 Task: Show all amenities of Tree house in Grandview, Texas, United States.
Action: Mouse moved to (591, 135)
Screenshot: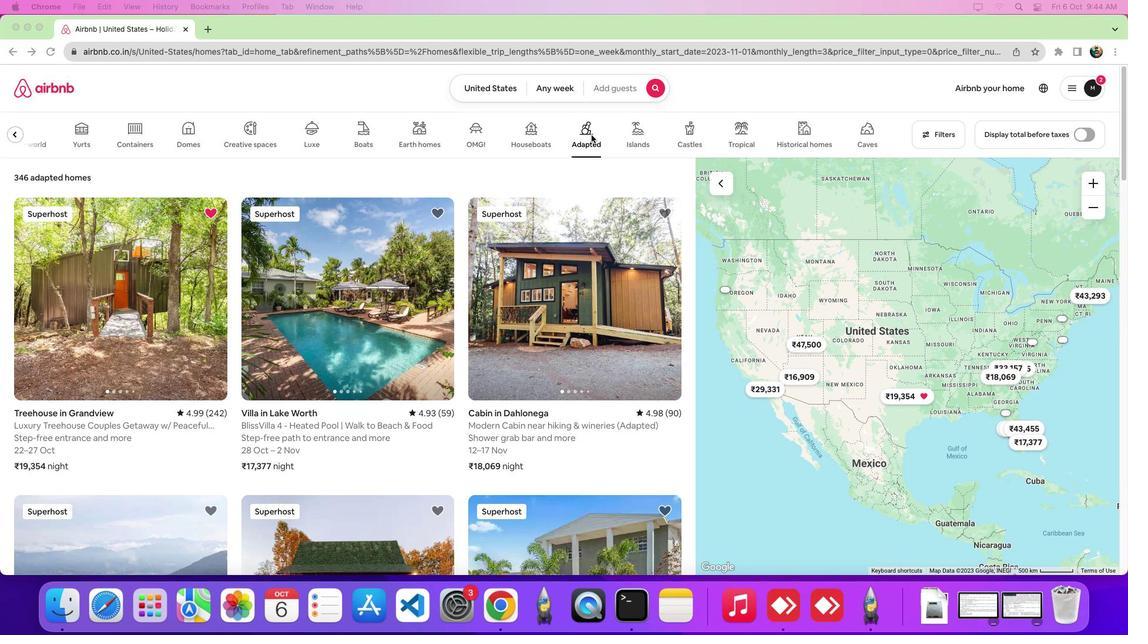 
Action: Mouse pressed left at (591, 135)
Screenshot: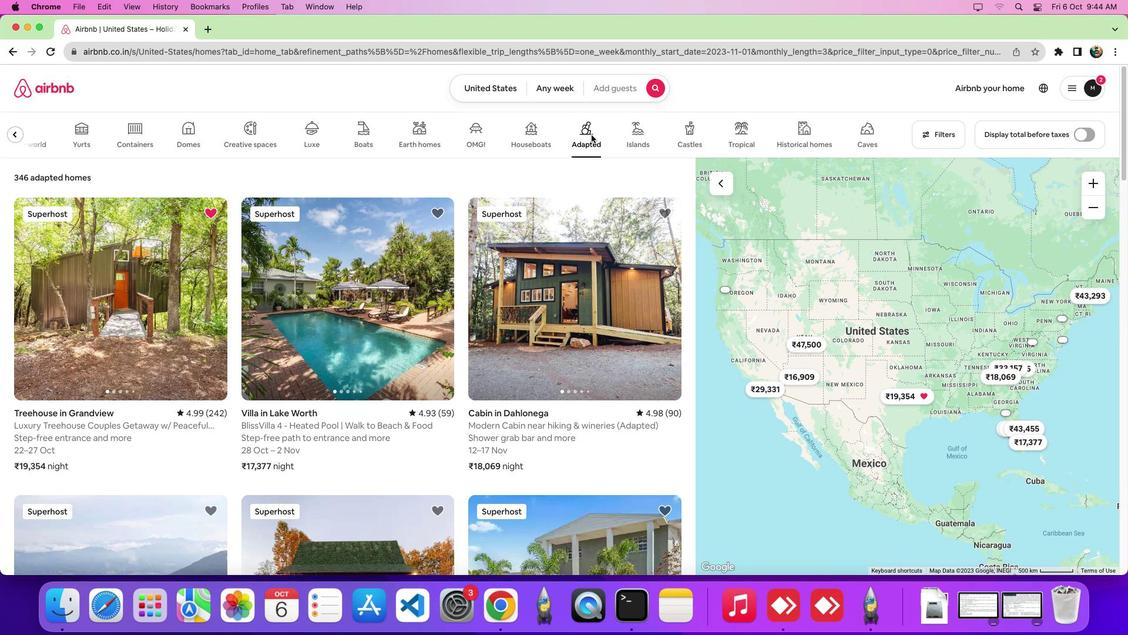 
Action: Mouse moved to (130, 305)
Screenshot: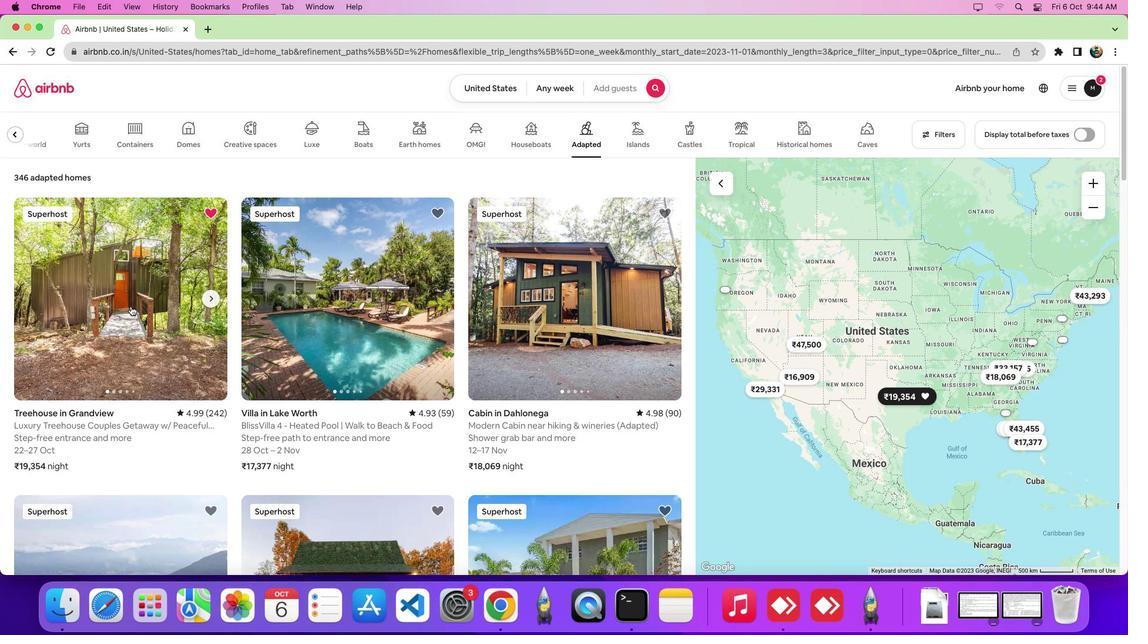 
Action: Mouse pressed left at (130, 305)
Screenshot: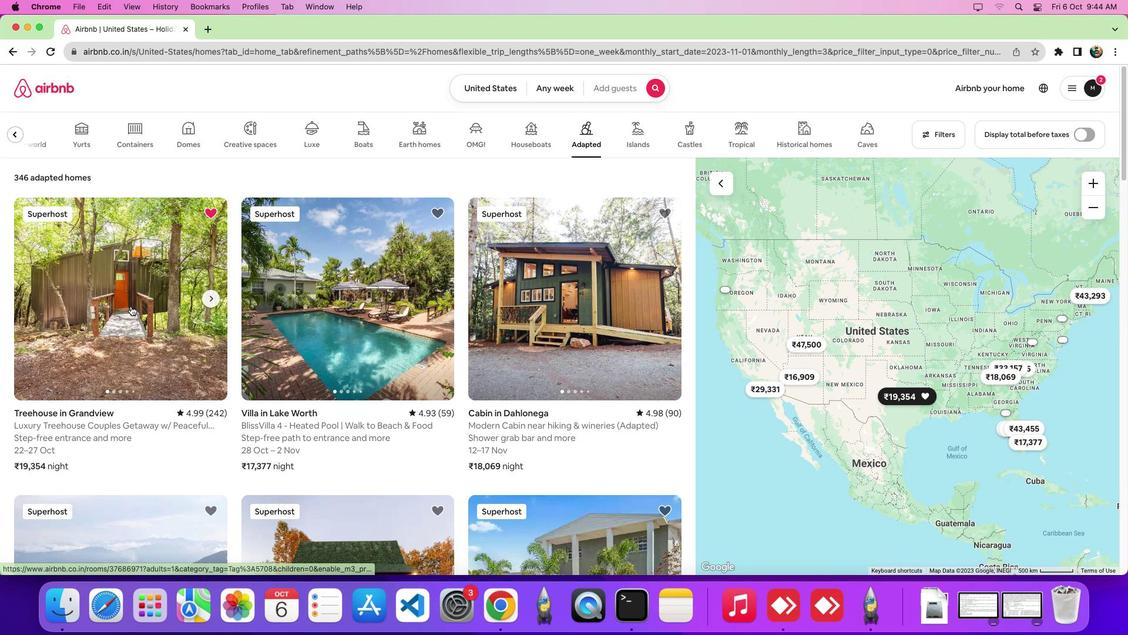 
Action: Mouse moved to (588, 348)
Screenshot: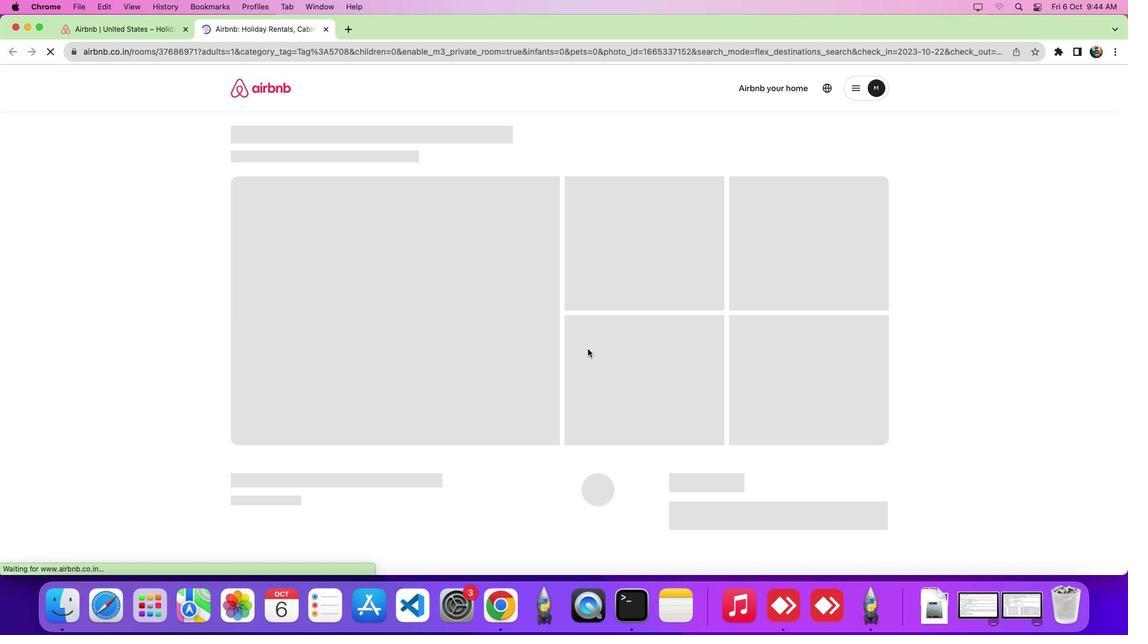 
Action: Mouse scrolled (588, 348) with delta (0, 0)
Screenshot: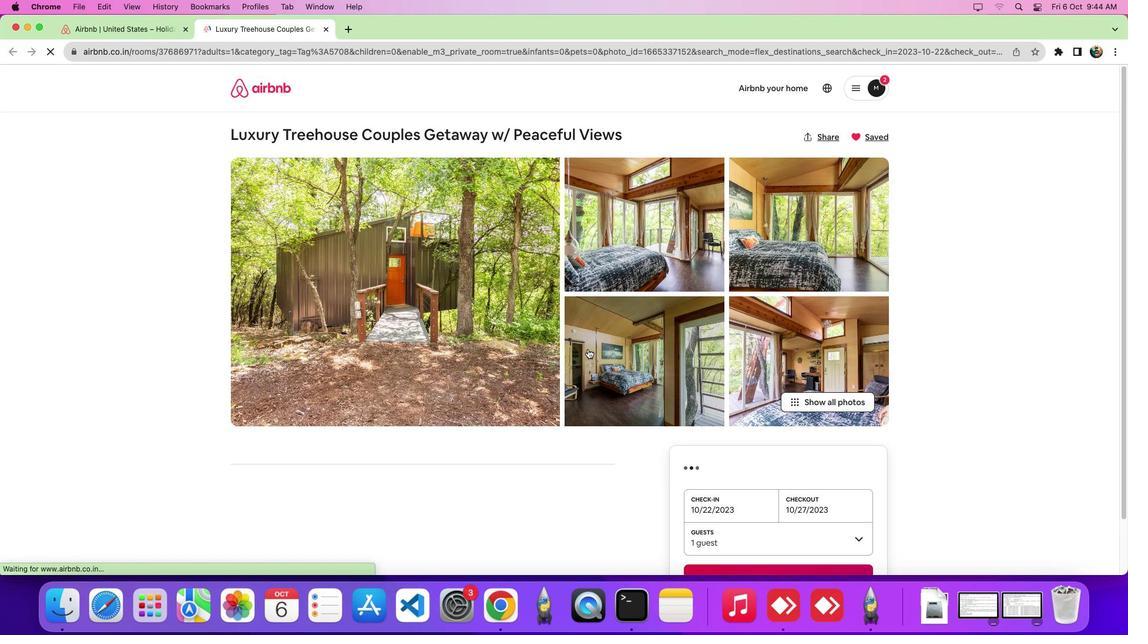 
Action: Mouse scrolled (588, 348) with delta (0, -1)
Screenshot: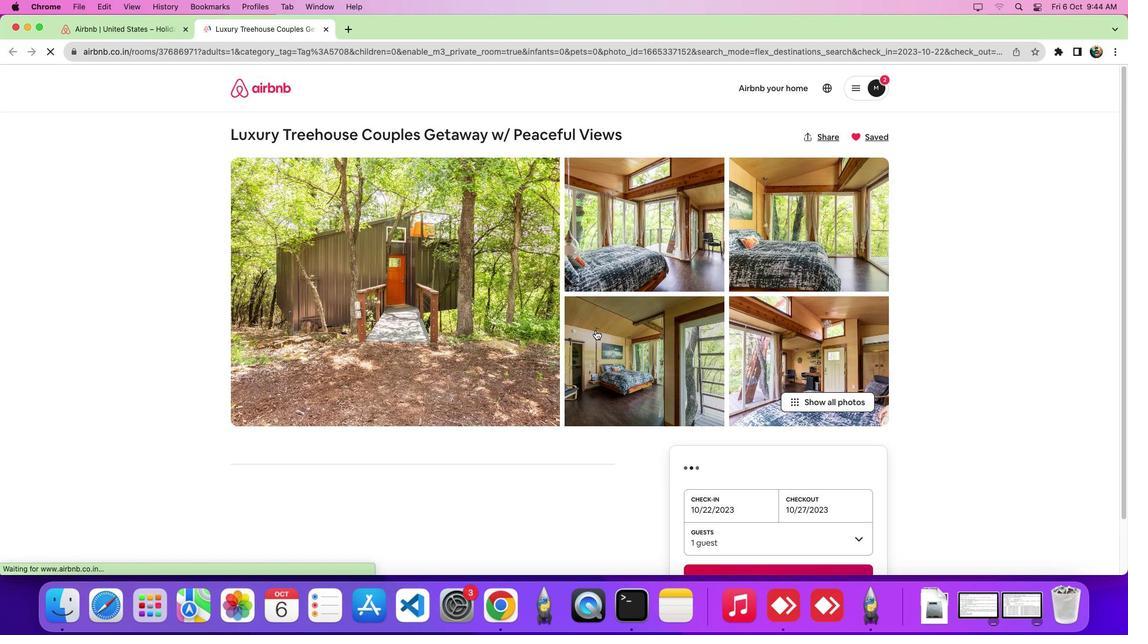 
Action: Mouse scrolled (588, 348) with delta (0, -5)
Screenshot: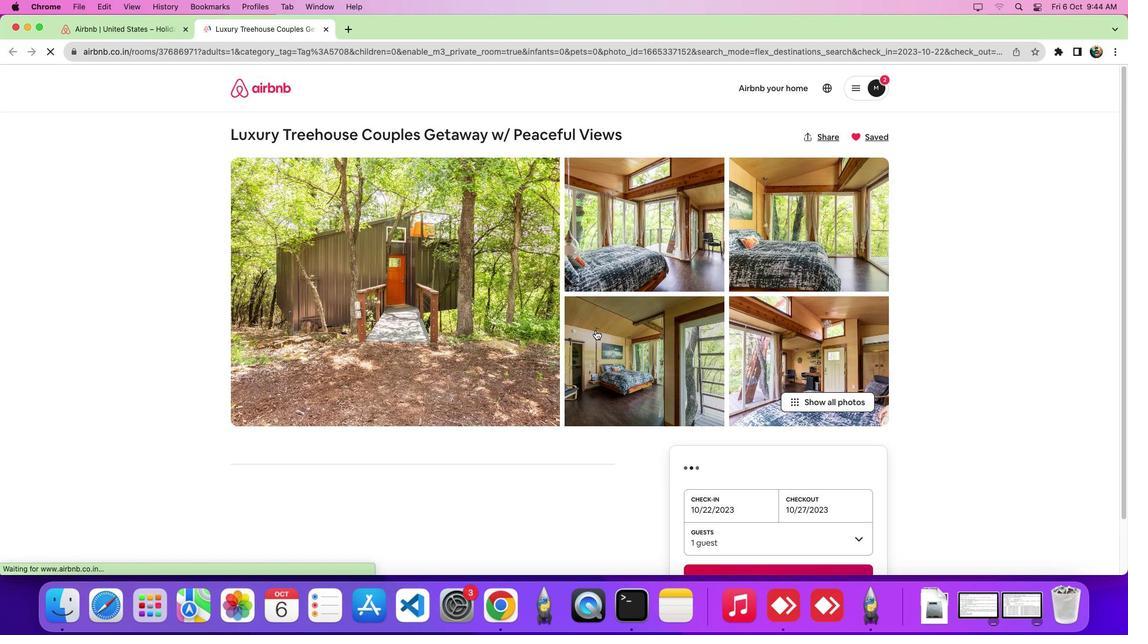 
Action: Mouse scrolled (588, 348) with delta (0, -8)
Screenshot: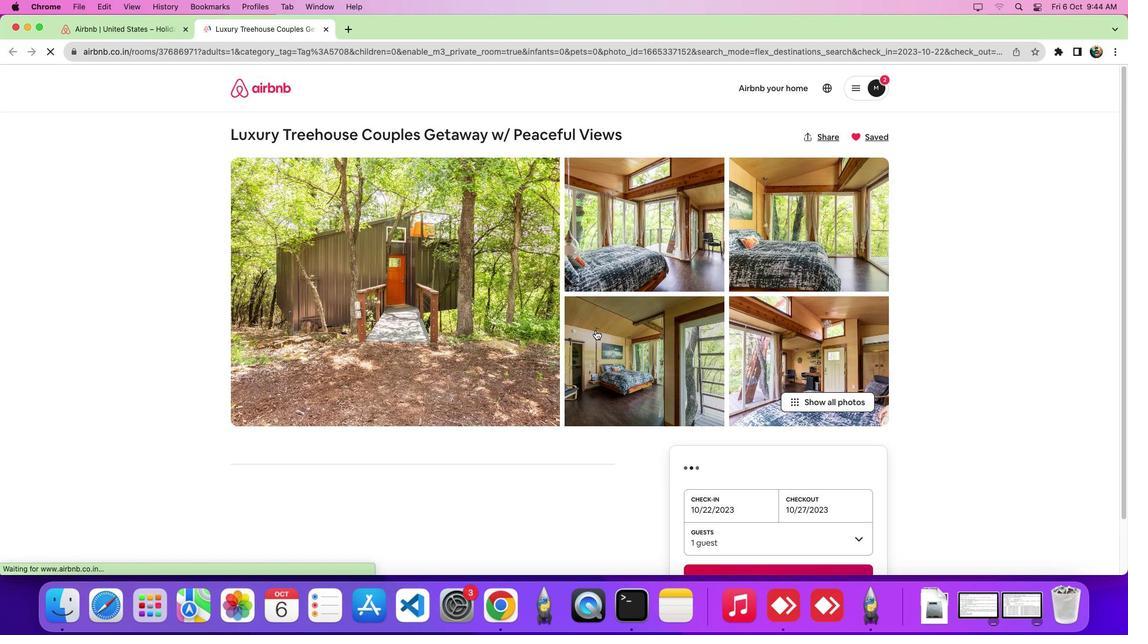 
Action: Mouse scrolled (588, 348) with delta (0, -8)
Screenshot: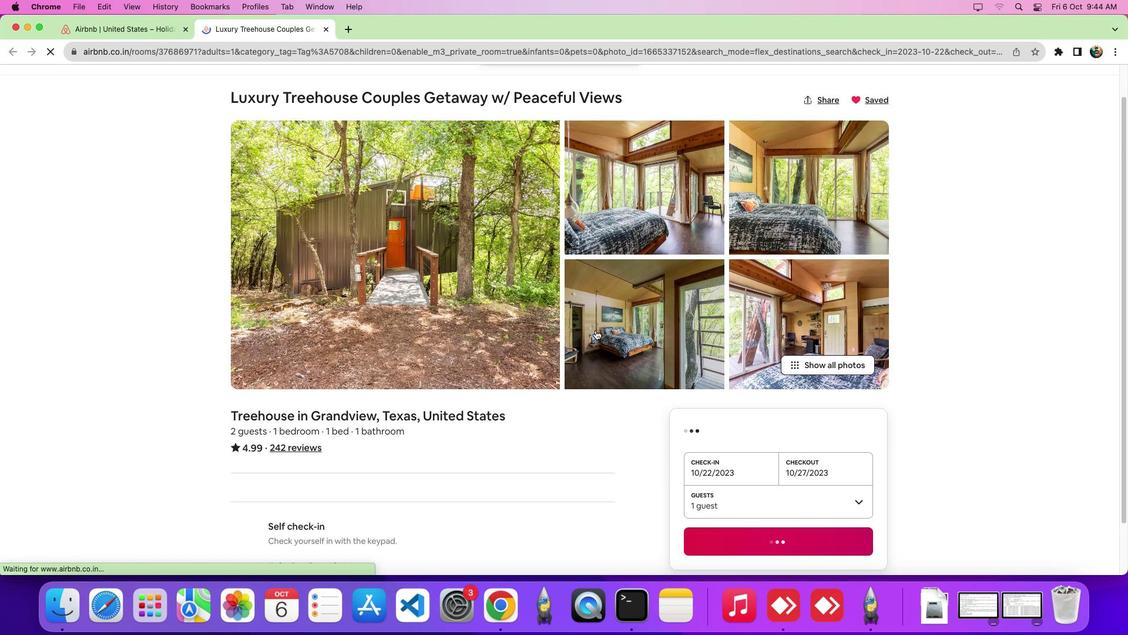 
Action: Mouse scrolled (588, 348) with delta (0, -9)
Screenshot: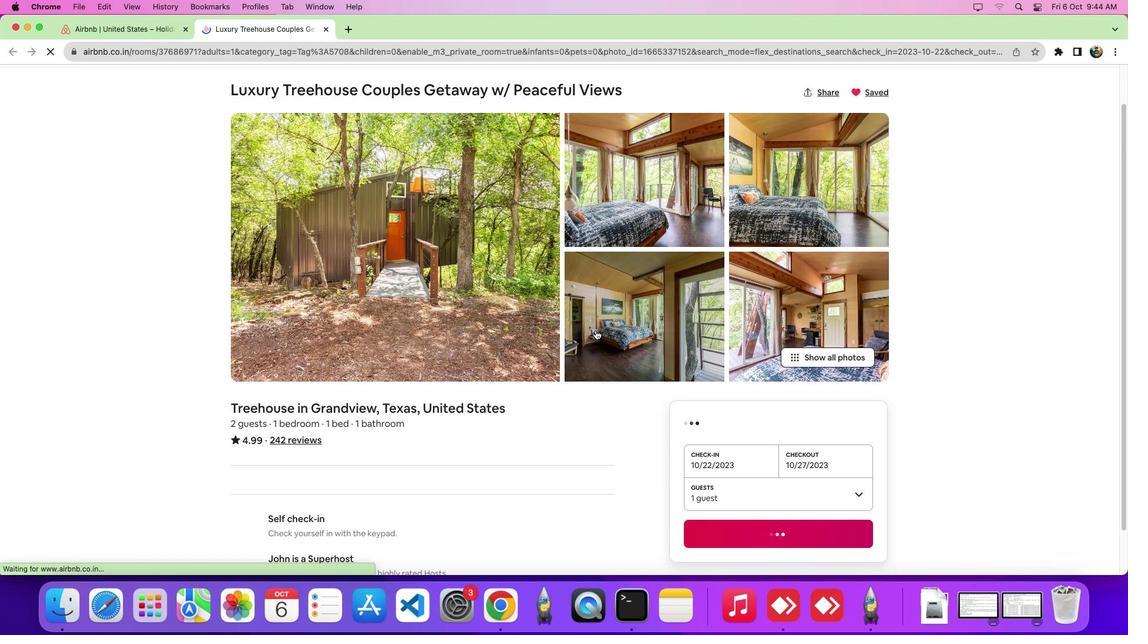 
Action: Mouse moved to (596, 330)
Screenshot: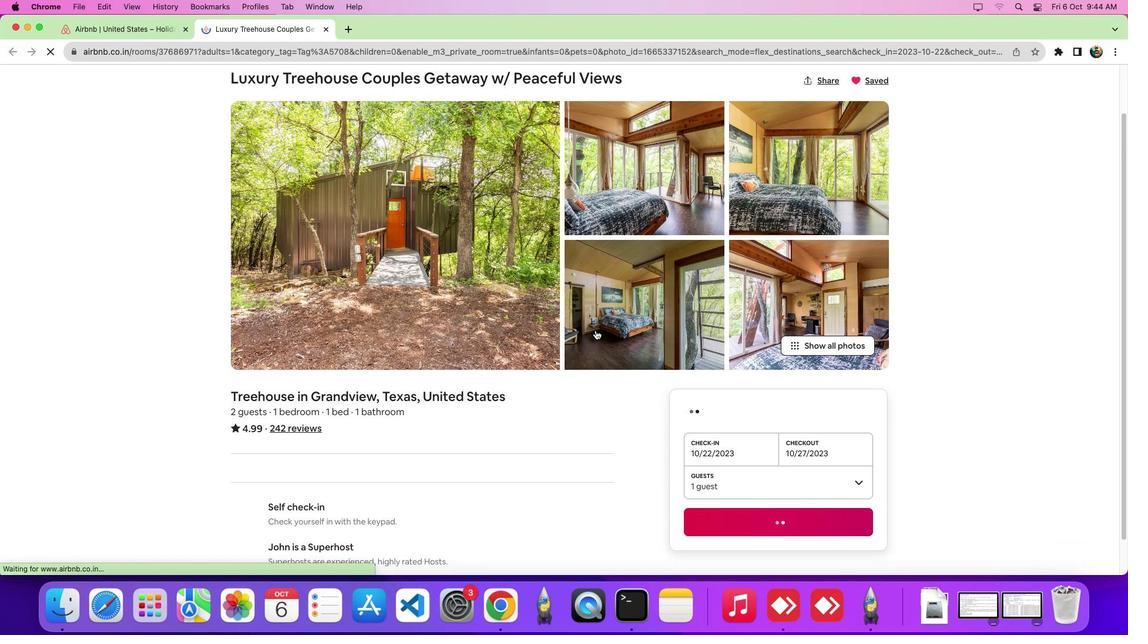 
Action: Mouse scrolled (596, 330) with delta (0, 0)
Screenshot: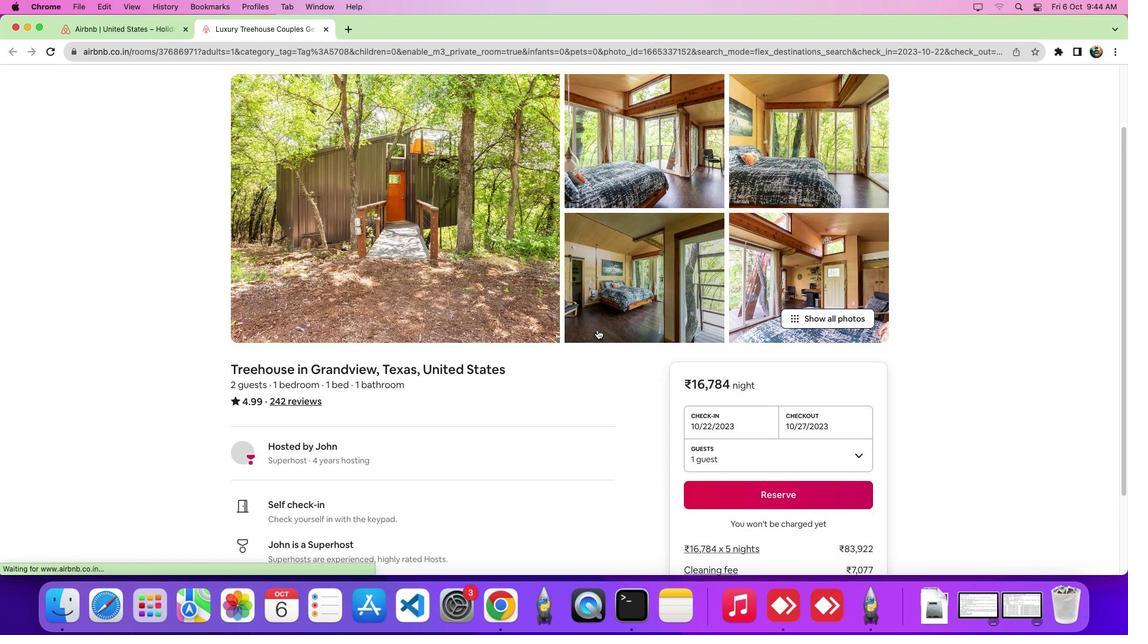 
Action: Mouse scrolled (596, 330) with delta (0, -1)
Screenshot: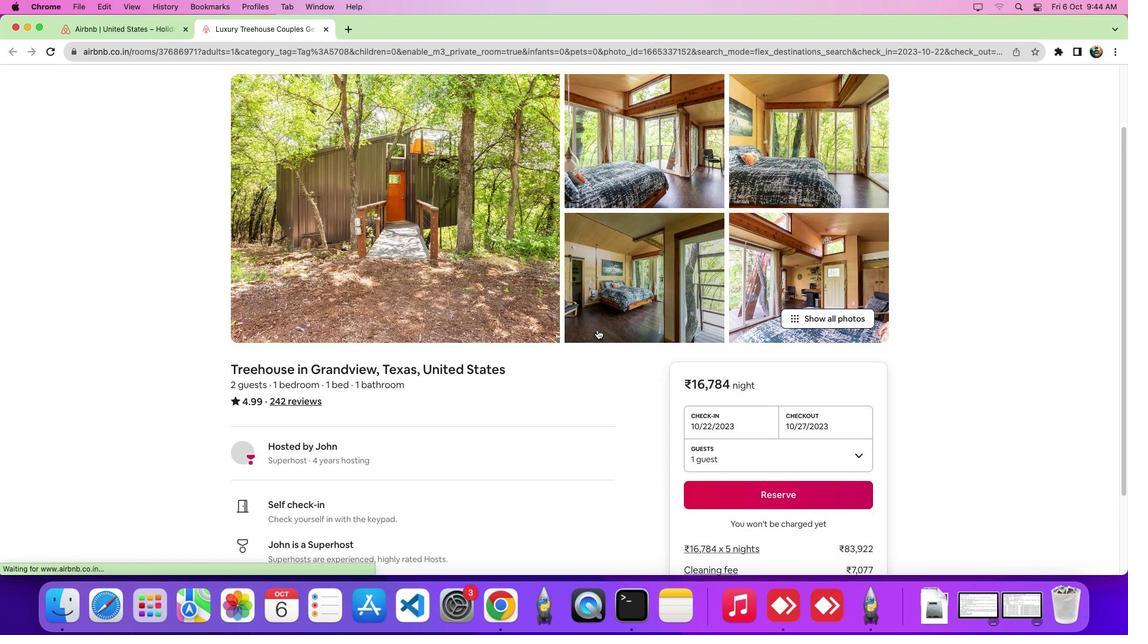 
Action: Mouse scrolled (596, 330) with delta (0, -5)
Screenshot: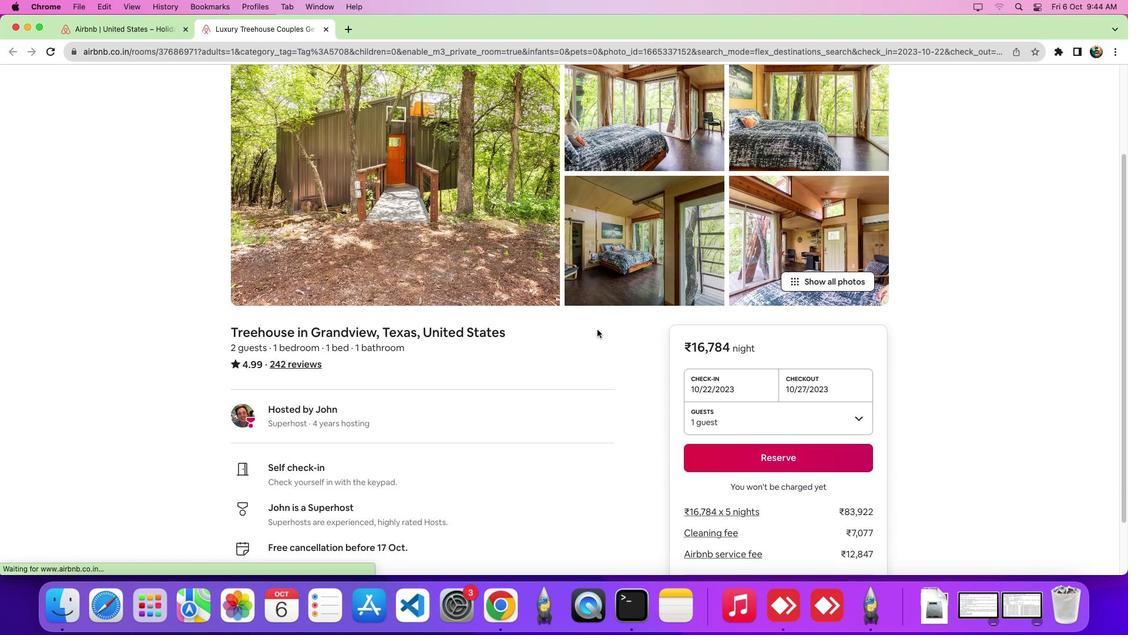 
Action: Mouse scrolled (596, 330) with delta (0, -8)
Screenshot: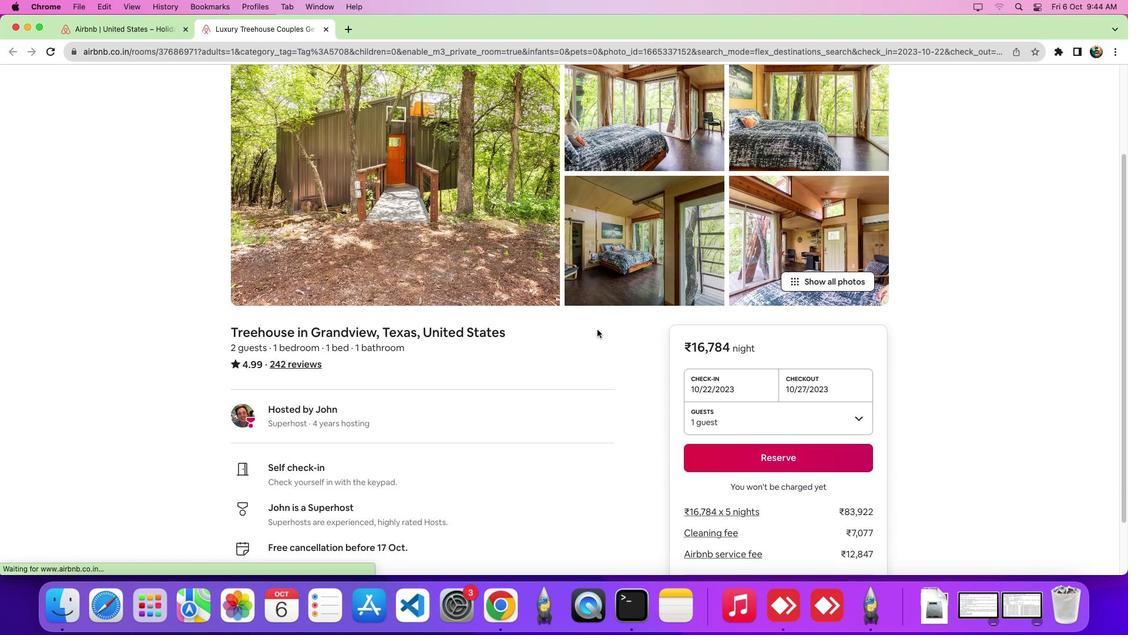 
Action: Mouse scrolled (596, 330) with delta (0, -9)
Screenshot: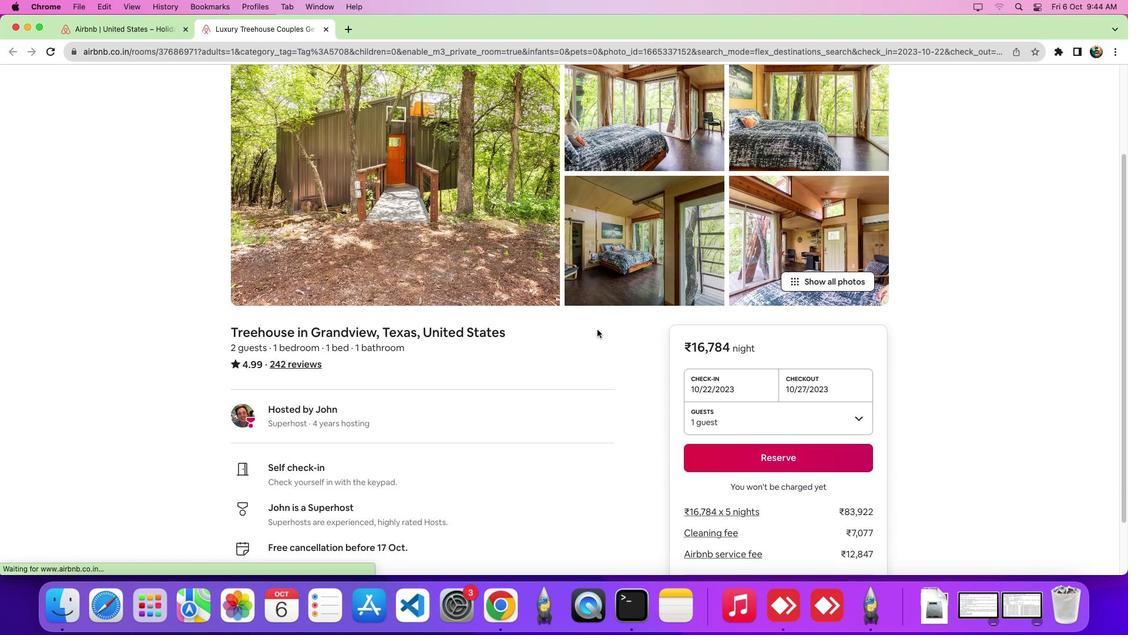 
Action: Mouse moved to (597, 329)
Screenshot: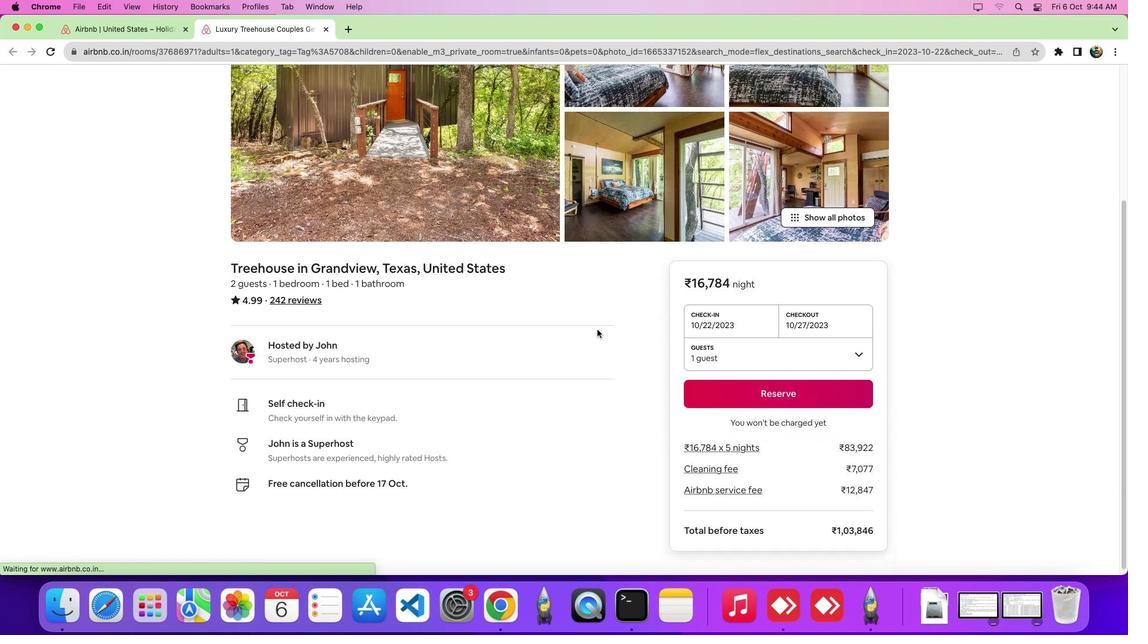 
Action: Mouse scrolled (597, 329) with delta (0, 0)
Screenshot: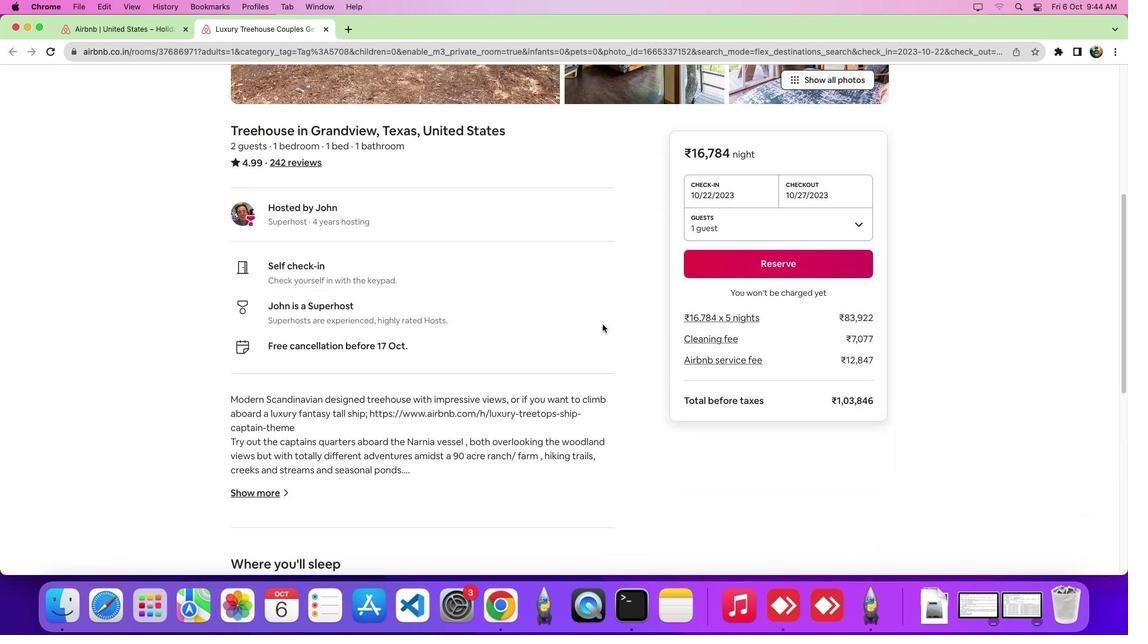 
Action: Mouse scrolled (597, 329) with delta (0, -1)
Screenshot: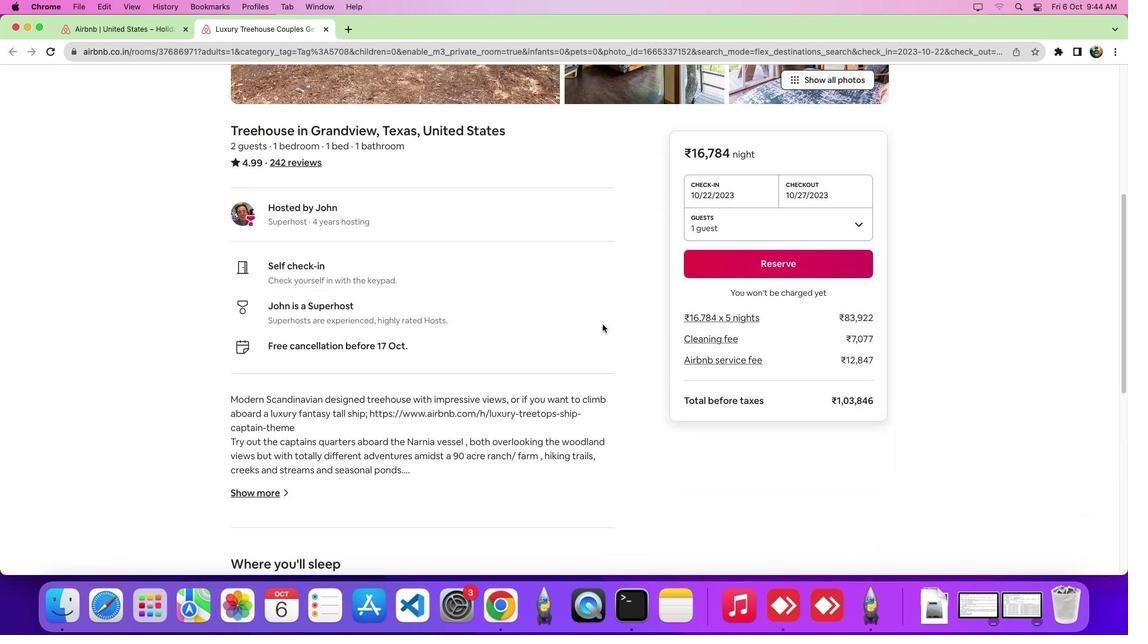 
Action: Mouse scrolled (597, 329) with delta (0, -5)
Screenshot: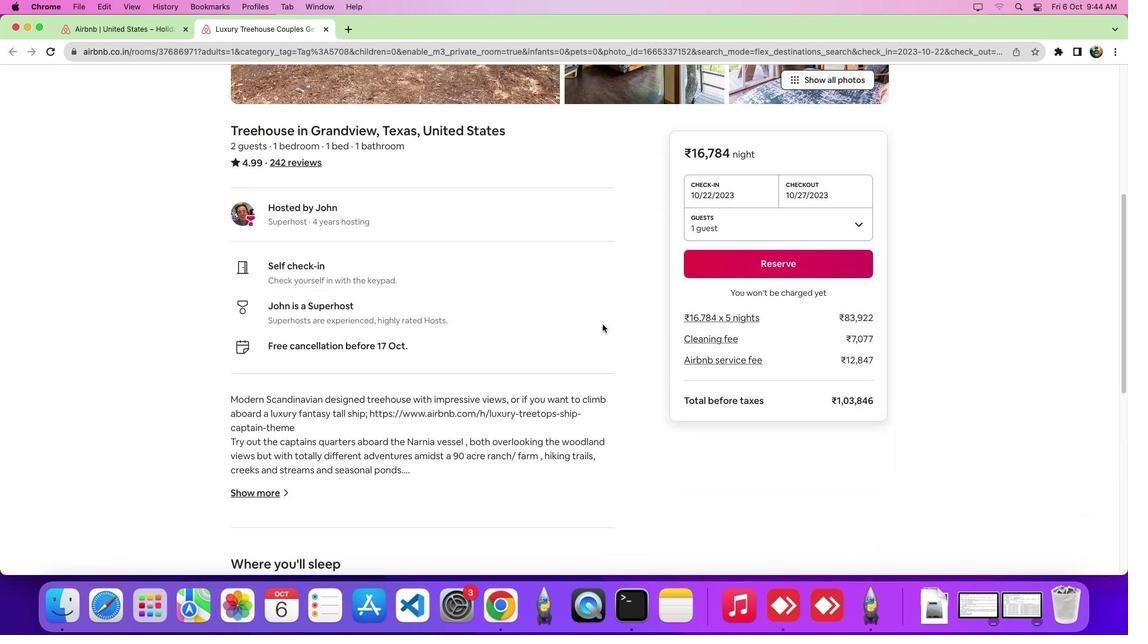 
Action: Mouse scrolled (597, 329) with delta (0, -8)
Screenshot: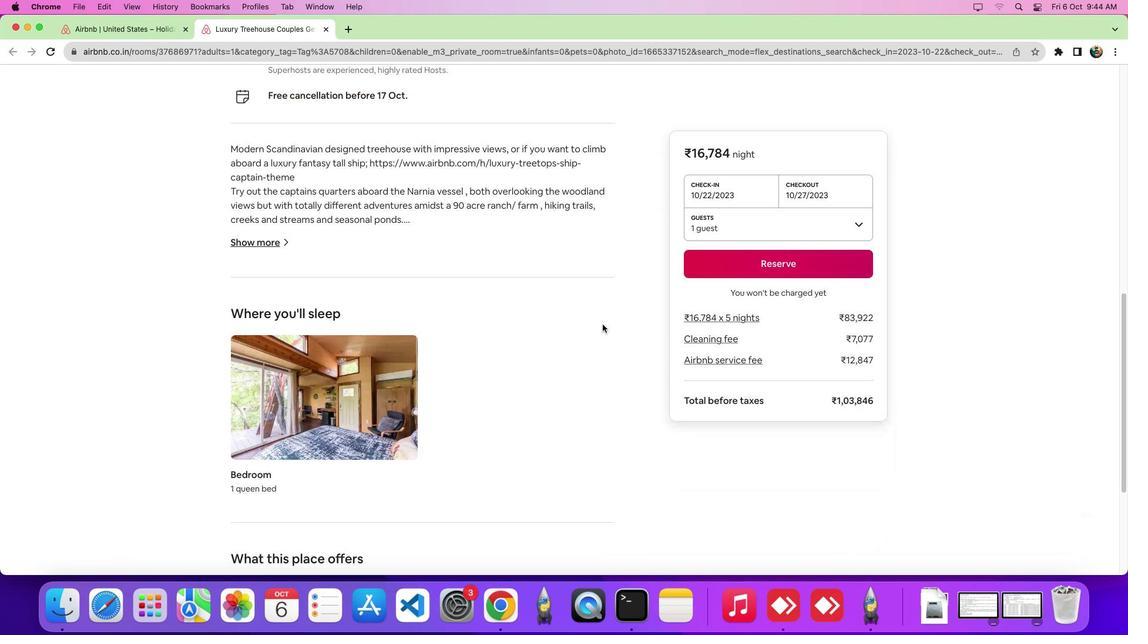 
Action: Mouse scrolled (597, 329) with delta (0, -9)
Screenshot: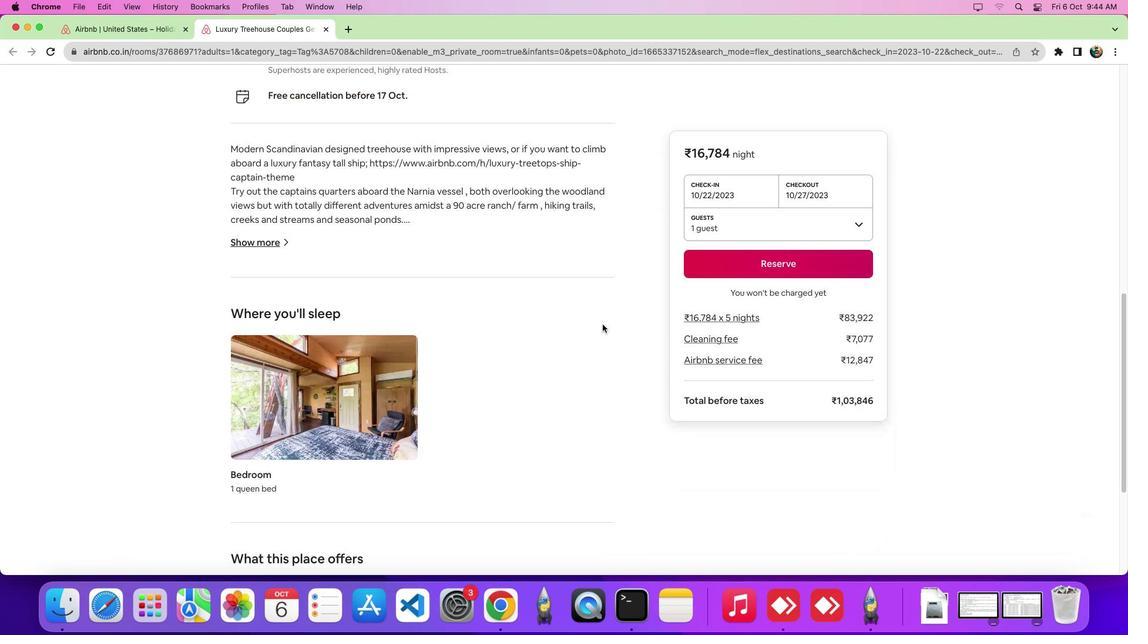 
Action: Mouse moved to (599, 328)
Screenshot: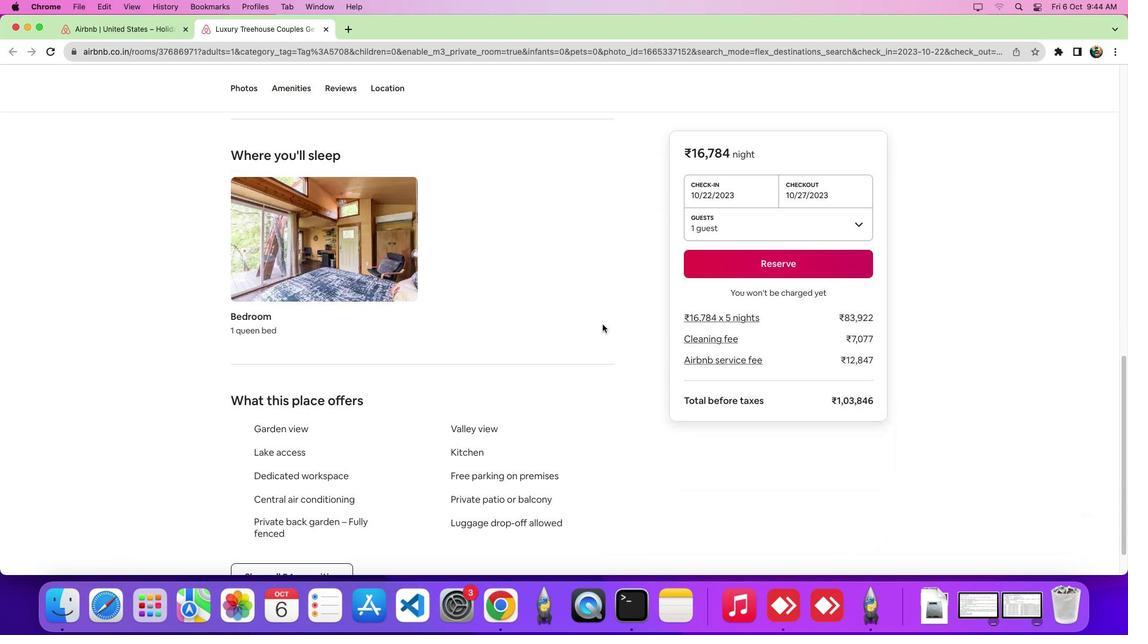 
Action: Mouse scrolled (599, 328) with delta (0, -9)
Screenshot: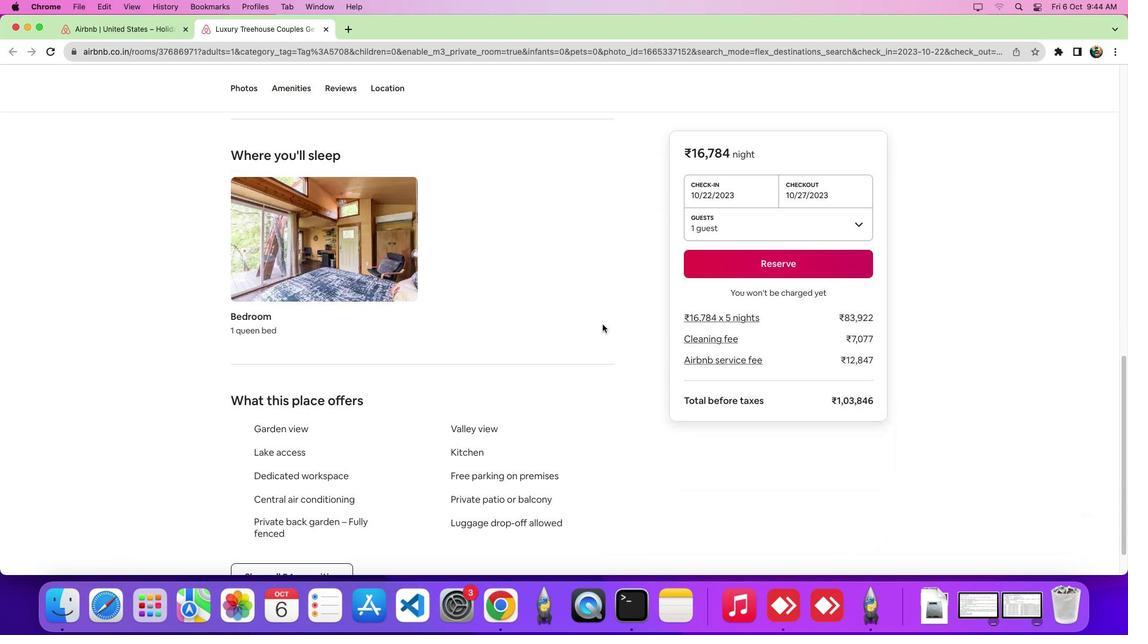 
Action: Mouse moved to (303, 92)
Screenshot: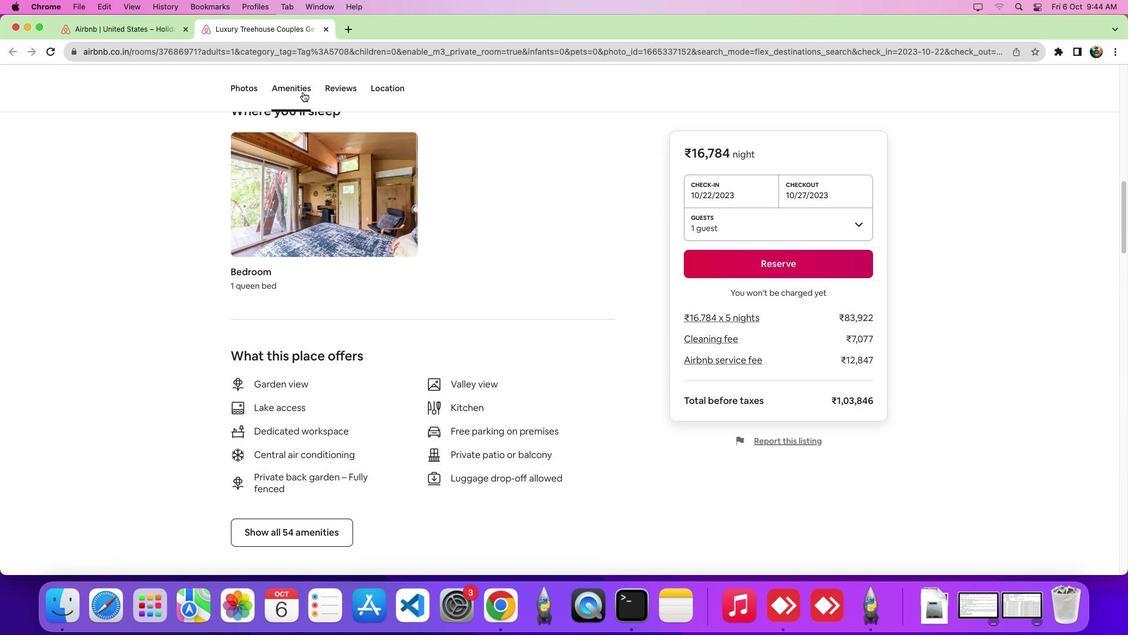 
Action: Mouse pressed left at (303, 92)
Screenshot: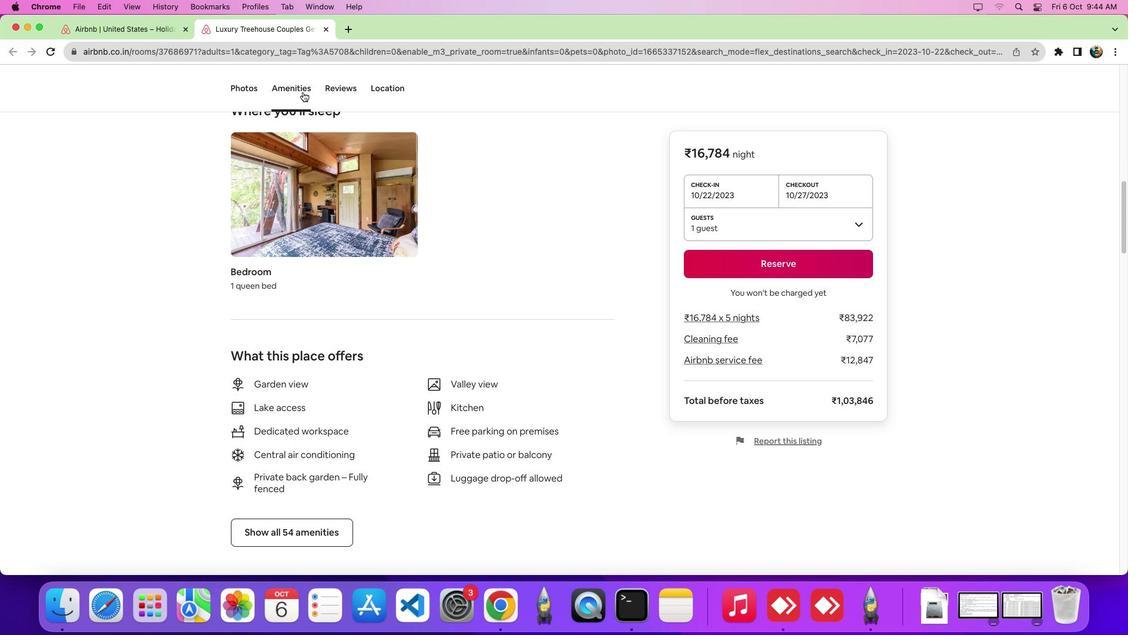 
Action: Mouse moved to (274, 331)
Screenshot: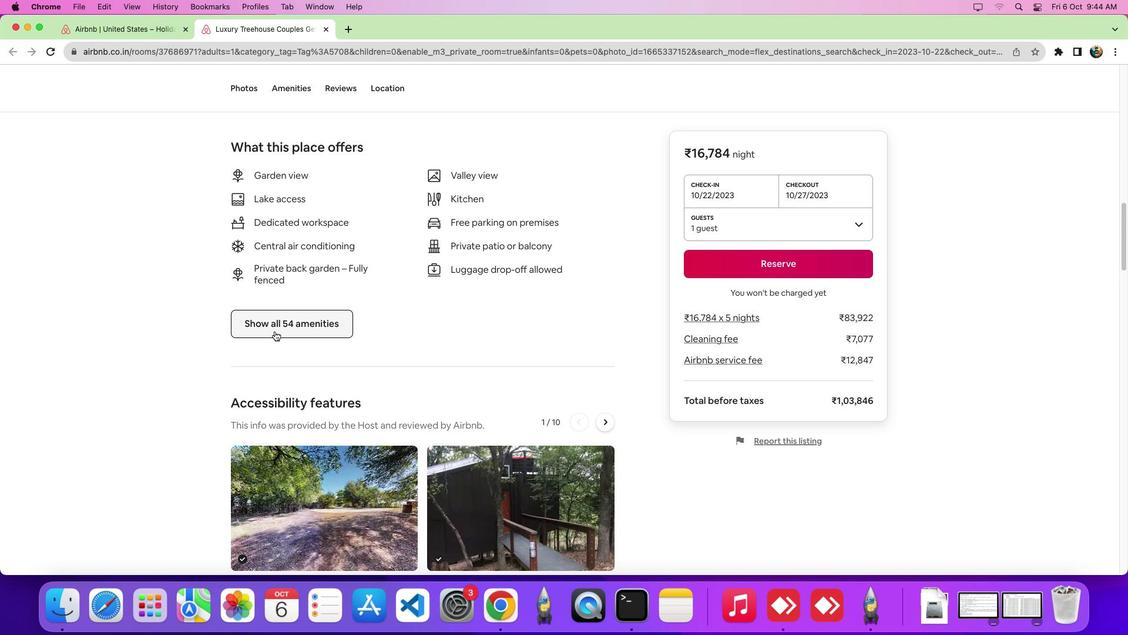 
Action: Mouse pressed left at (274, 331)
Screenshot: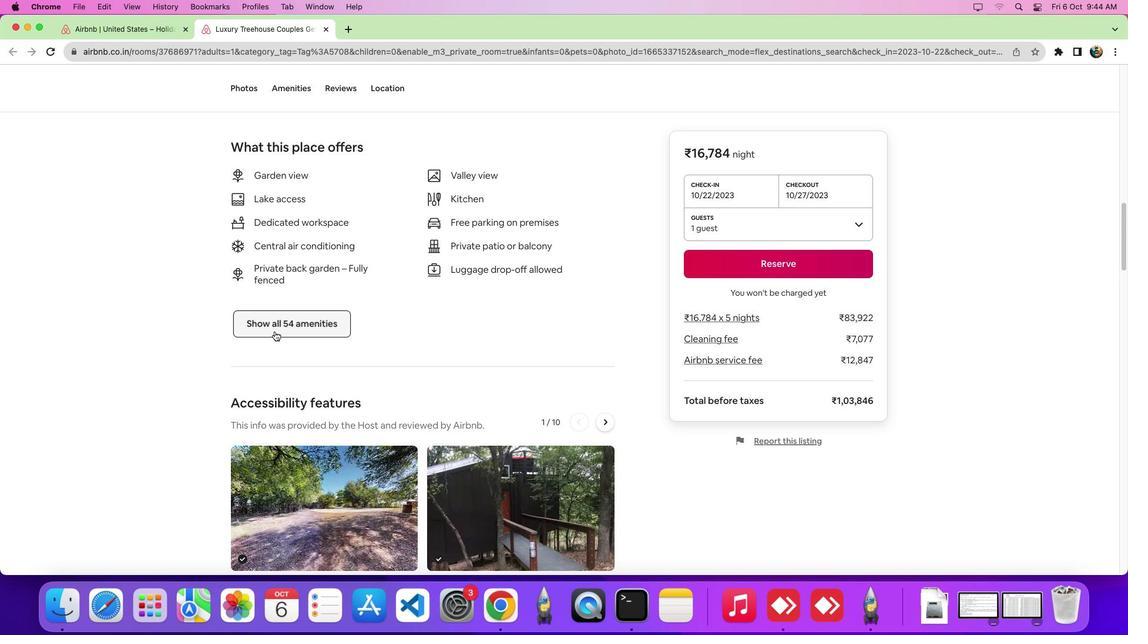 
Action: Mouse moved to (663, 375)
Screenshot: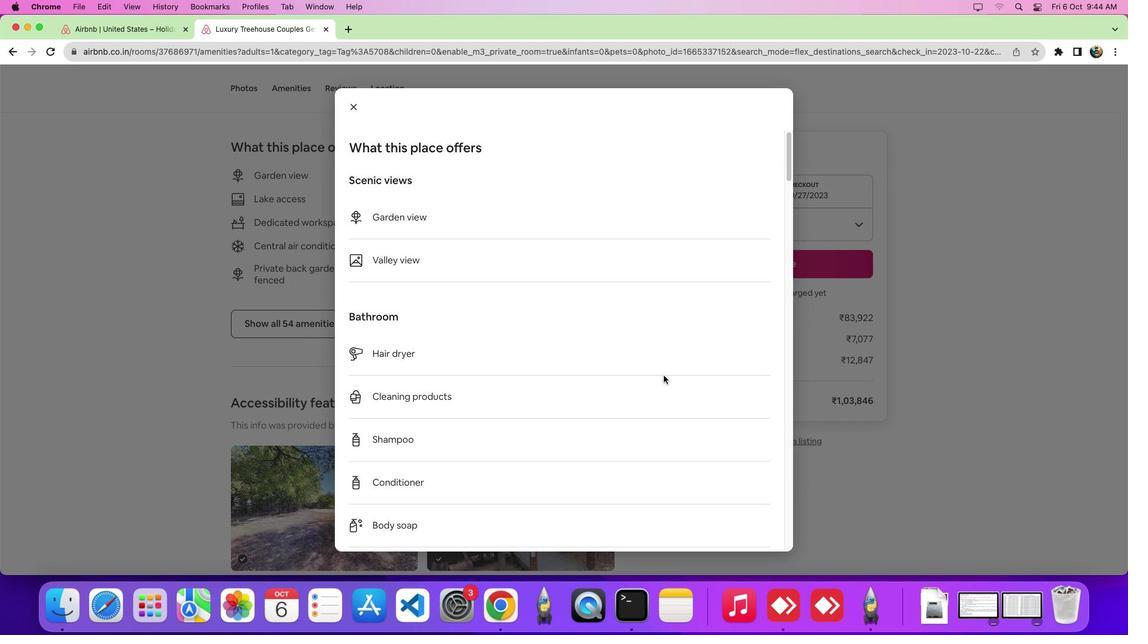 
Action: Mouse scrolled (663, 375) with delta (0, 0)
Screenshot: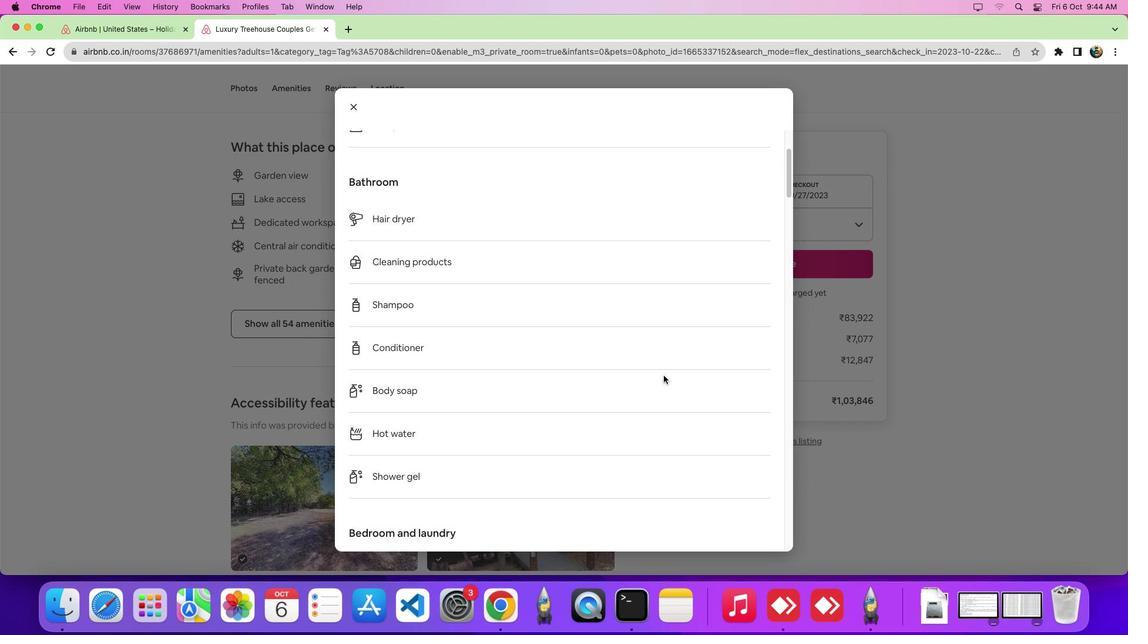 
Action: Mouse scrolled (663, 375) with delta (0, -1)
Screenshot: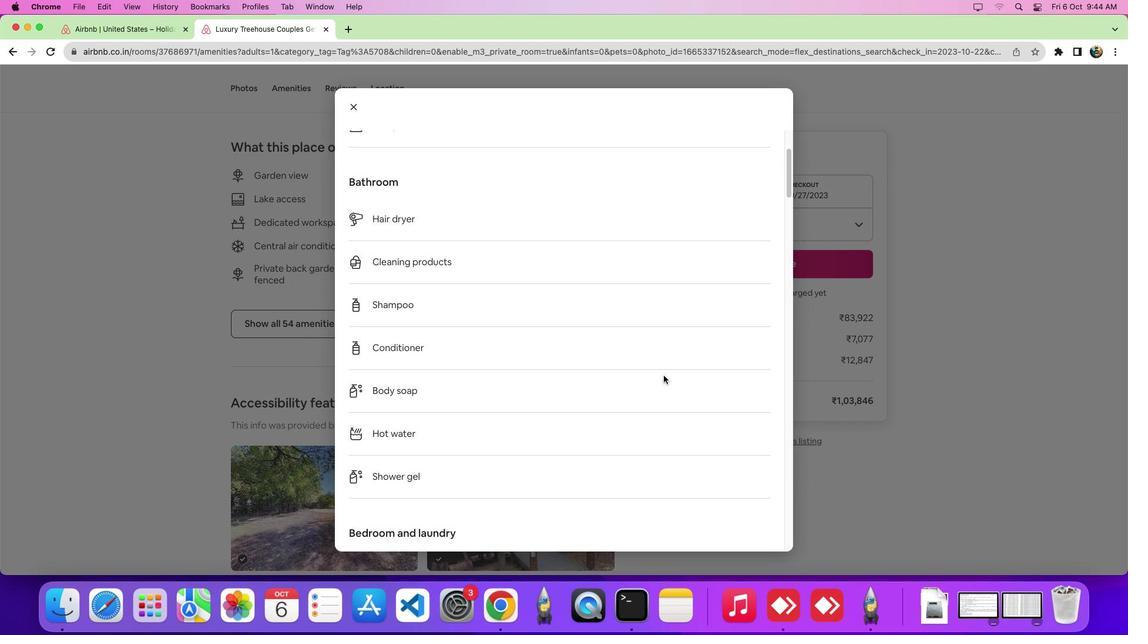 
Action: Mouse scrolled (663, 375) with delta (0, -5)
Screenshot: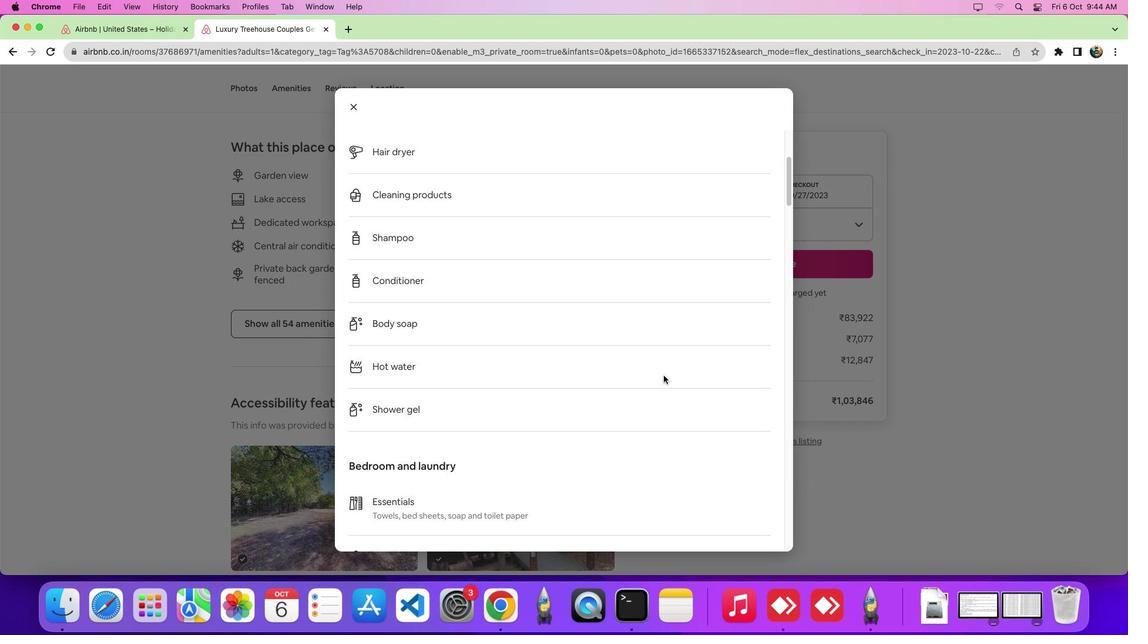 
